 Task: Create a due date automation trigger when advanced on, 2 hours after a card is due add content with a description ending with resume.
Action: Mouse moved to (969, 79)
Screenshot: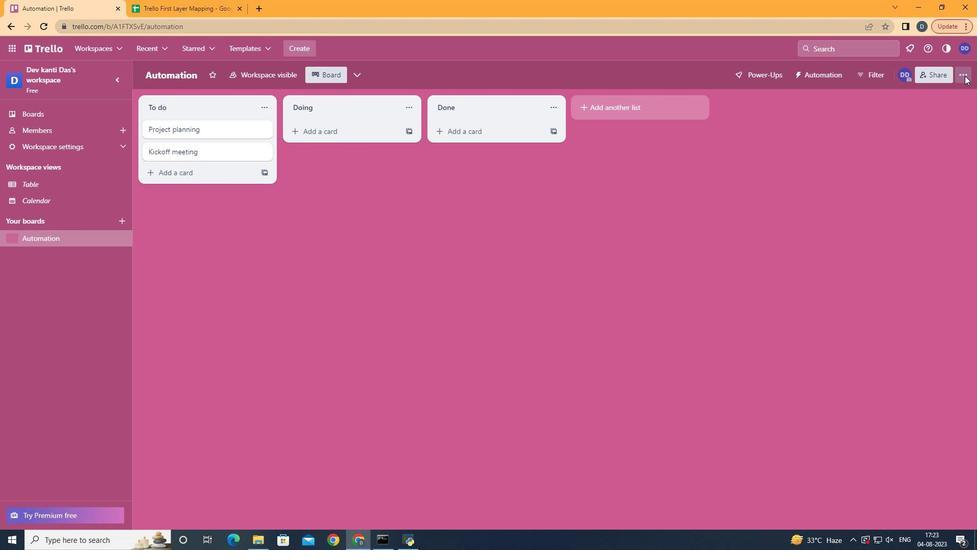
Action: Mouse pressed left at (969, 79)
Screenshot: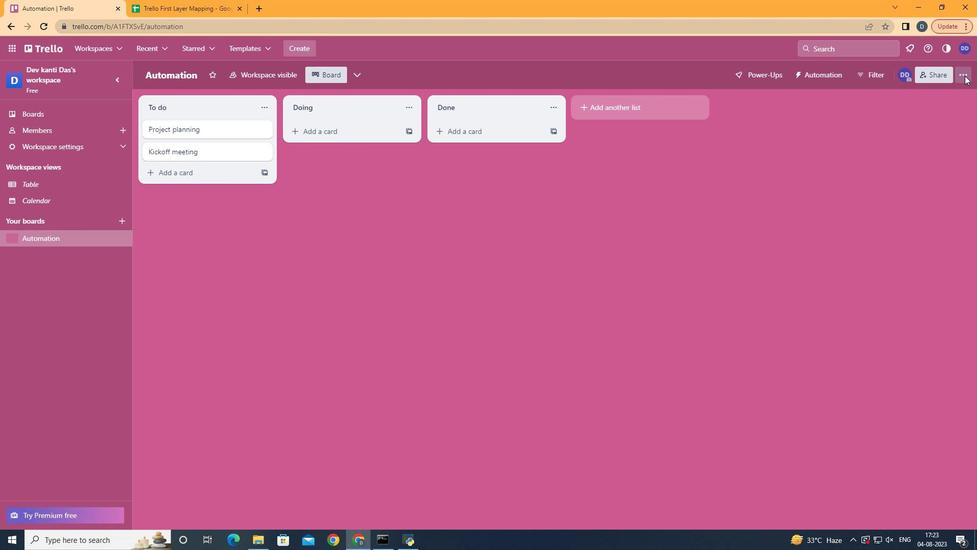 
Action: Mouse moved to (907, 220)
Screenshot: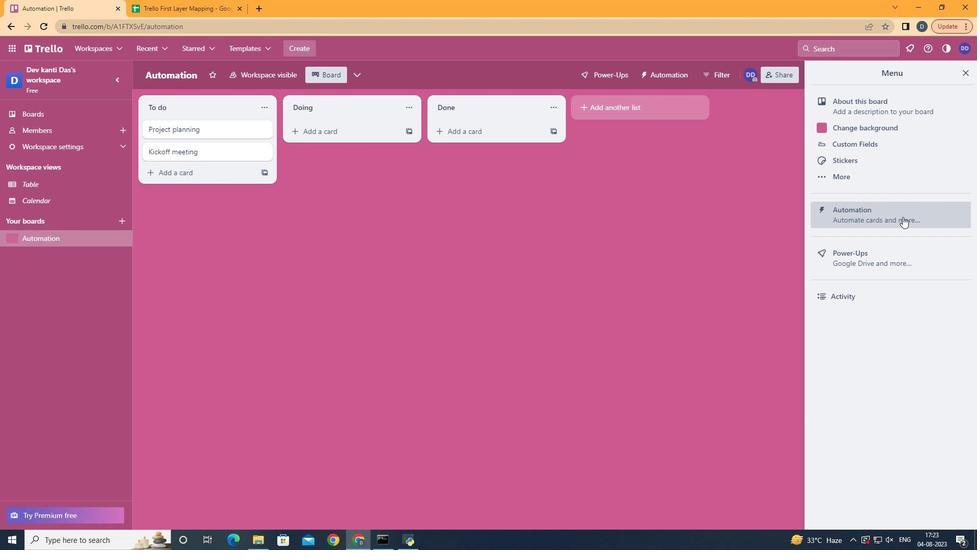 
Action: Mouse pressed left at (907, 220)
Screenshot: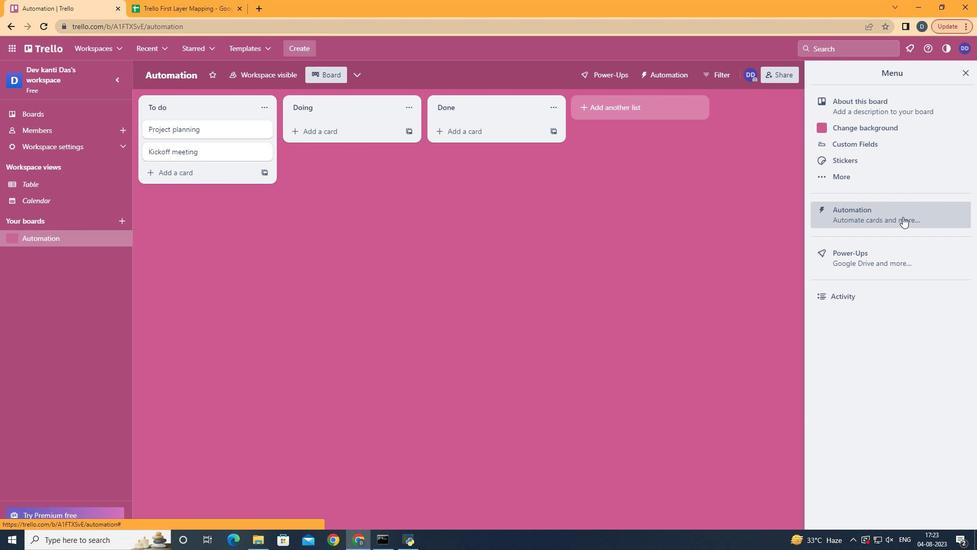 
Action: Mouse moved to (221, 206)
Screenshot: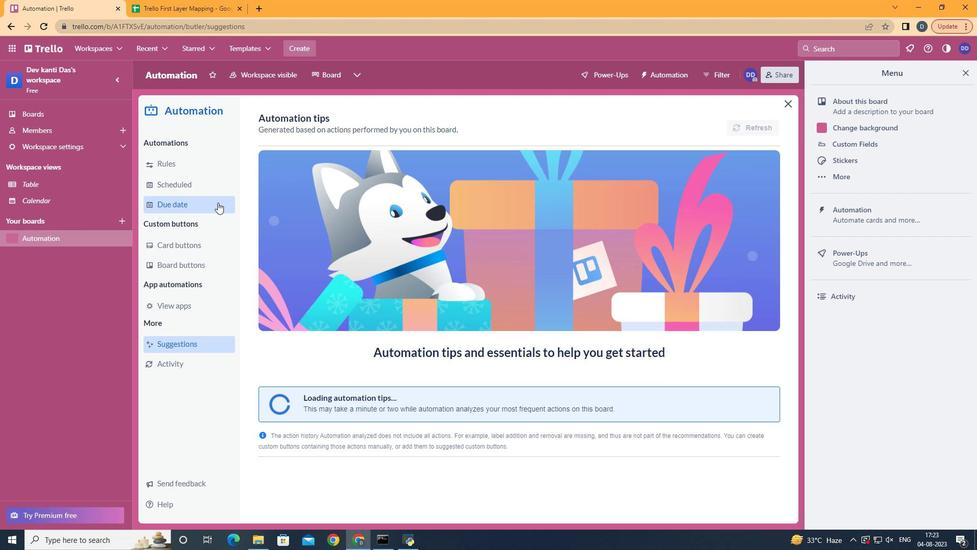 
Action: Mouse pressed left at (221, 206)
Screenshot: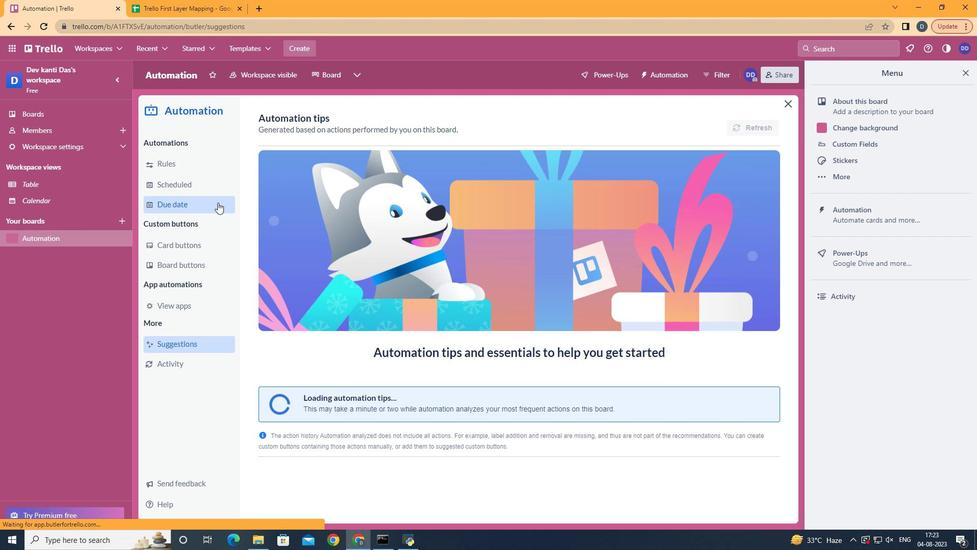 
Action: Mouse moved to (721, 122)
Screenshot: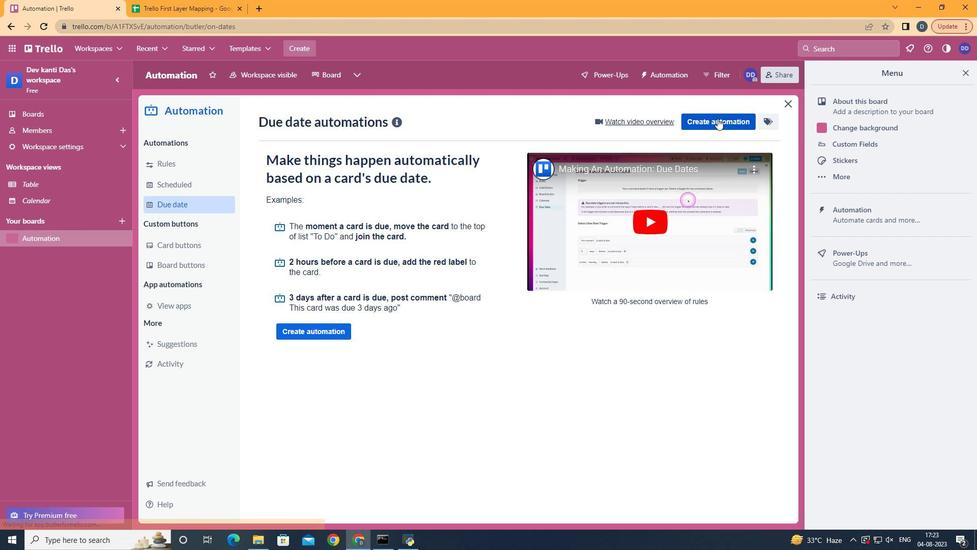 
Action: Mouse pressed left at (721, 122)
Screenshot: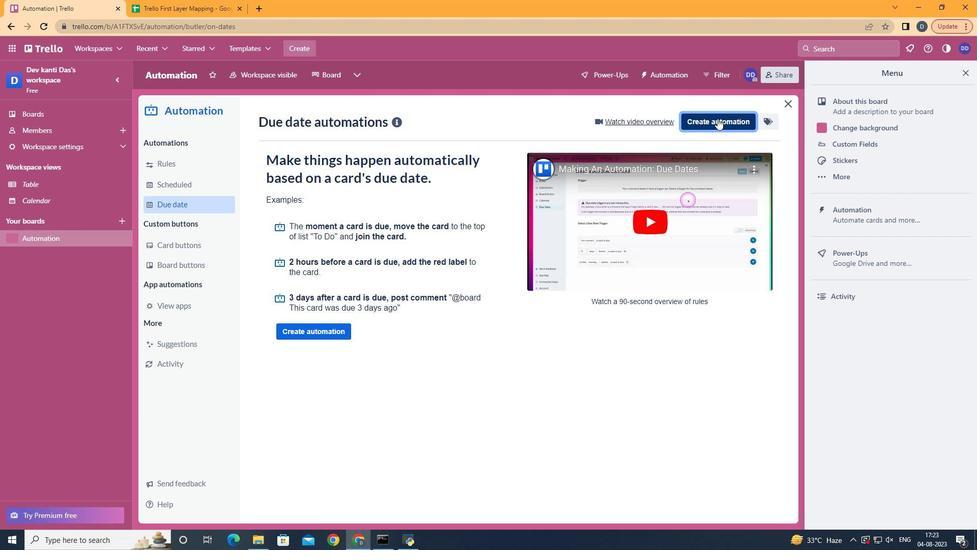 
Action: Mouse moved to (518, 222)
Screenshot: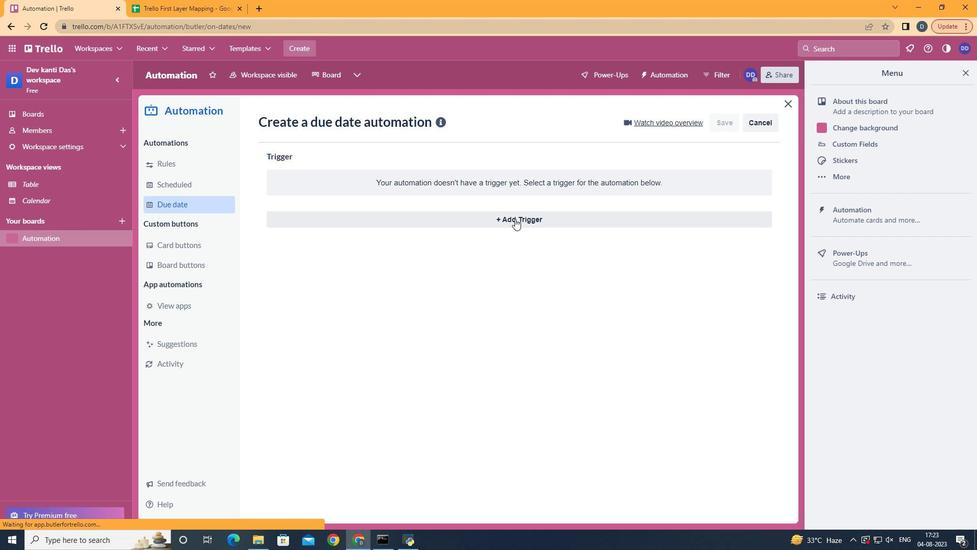 
Action: Mouse pressed left at (518, 222)
Screenshot: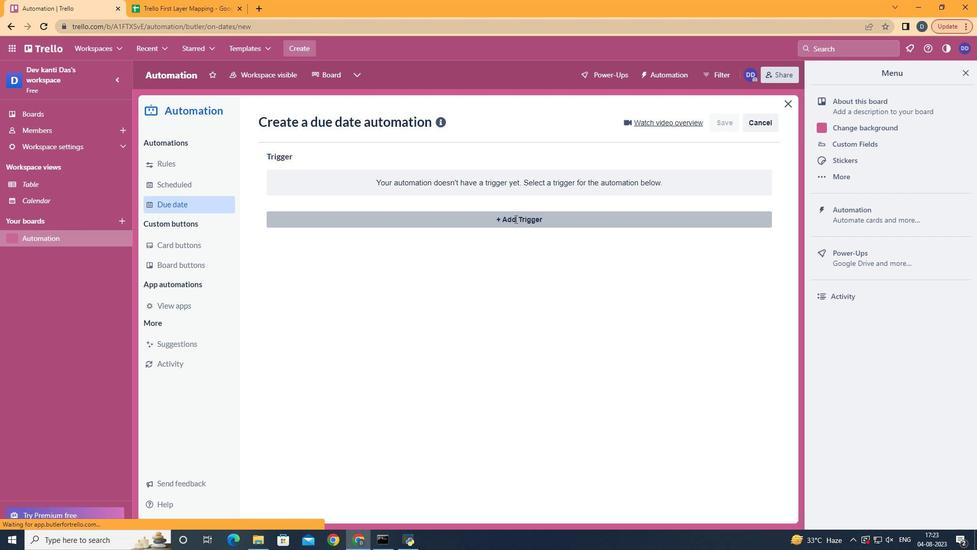 
Action: Mouse moved to (337, 438)
Screenshot: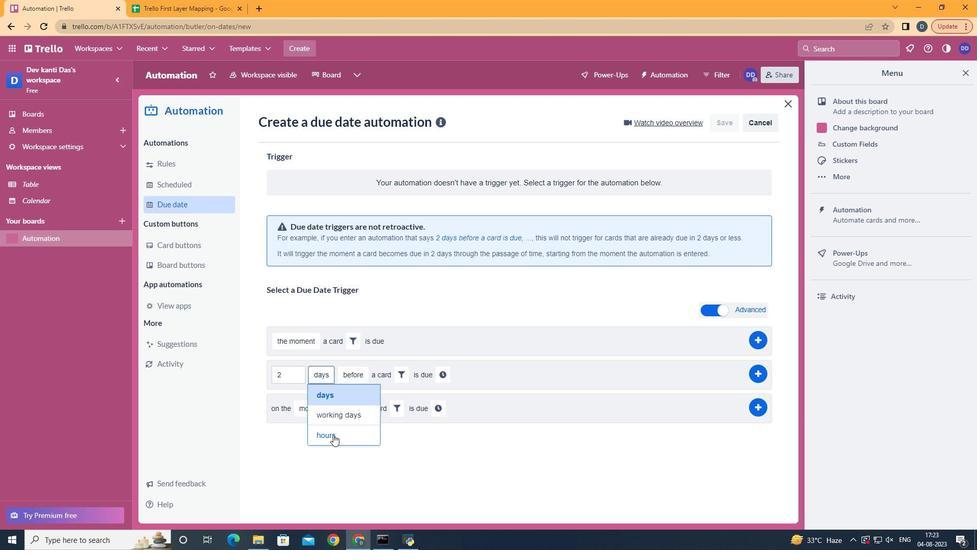 
Action: Mouse pressed left at (337, 438)
Screenshot: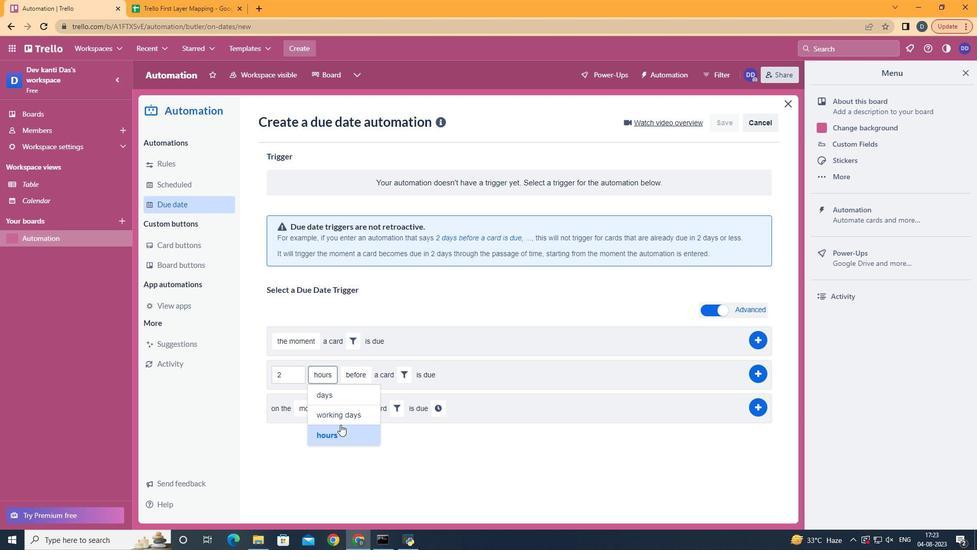 
Action: Mouse moved to (367, 420)
Screenshot: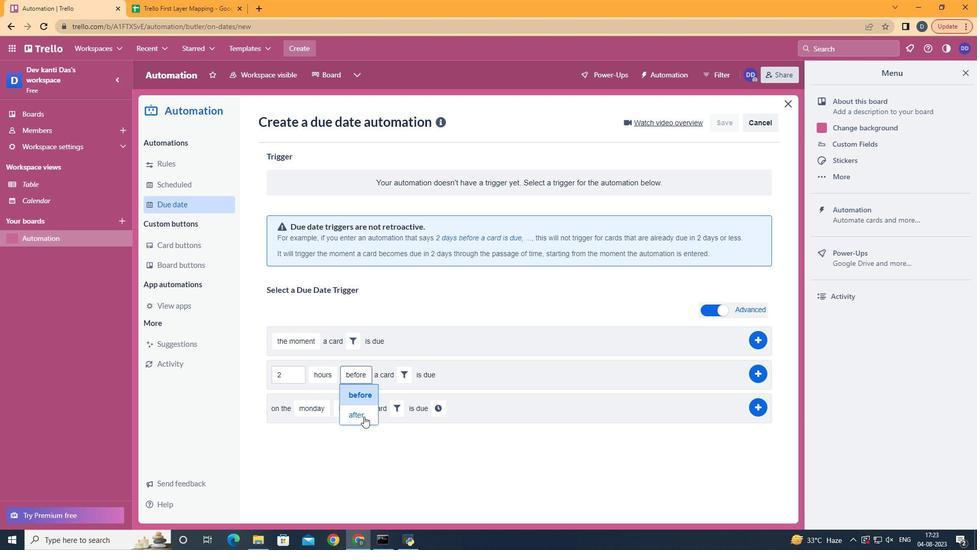 
Action: Mouse pressed left at (367, 420)
Screenshot: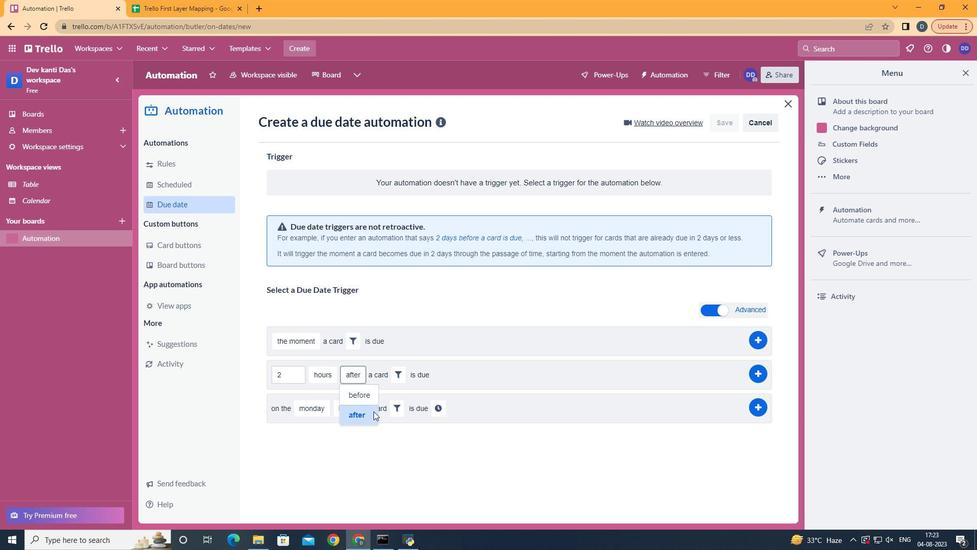 
Action: Mouse moved to (403, 381)
Screenshot: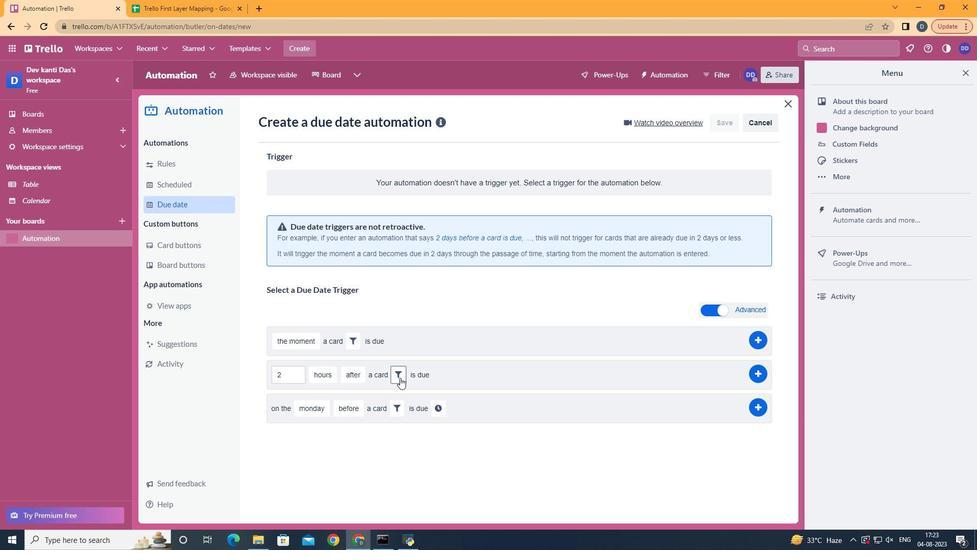 
Action: Mouse pressed left at (403, 381)
Screenshot: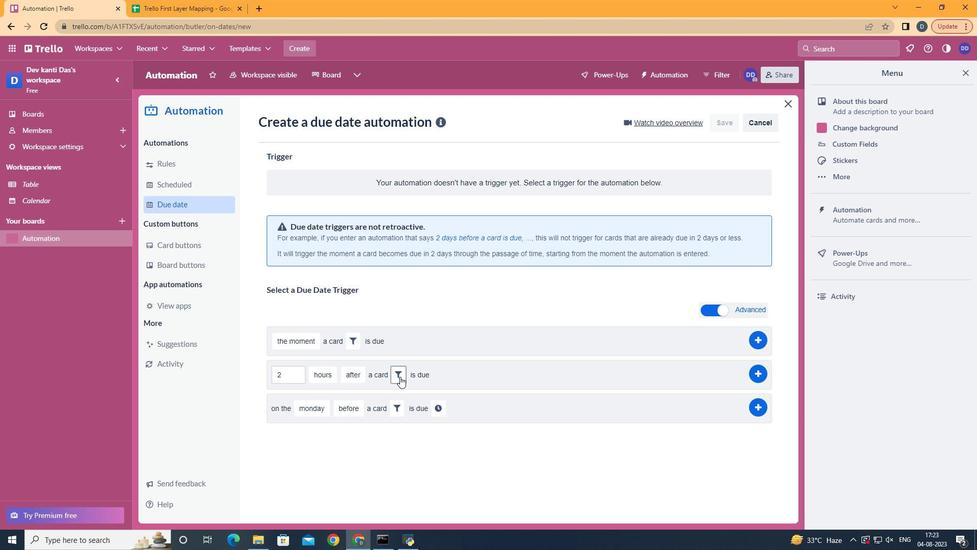 
Action: Mouse moved to (533, 414)
Screenshot: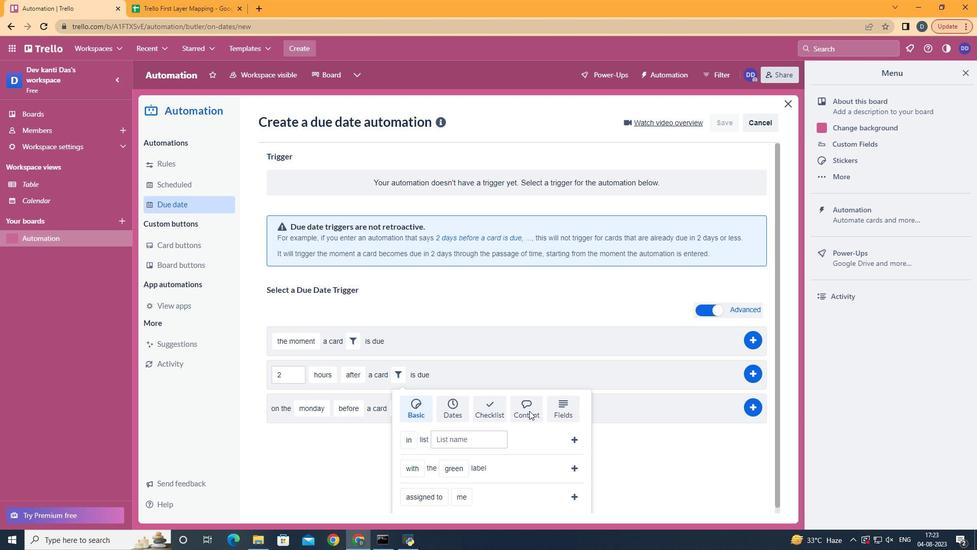 
Action: Mouse pressed left at (533, 414)
Screenshot: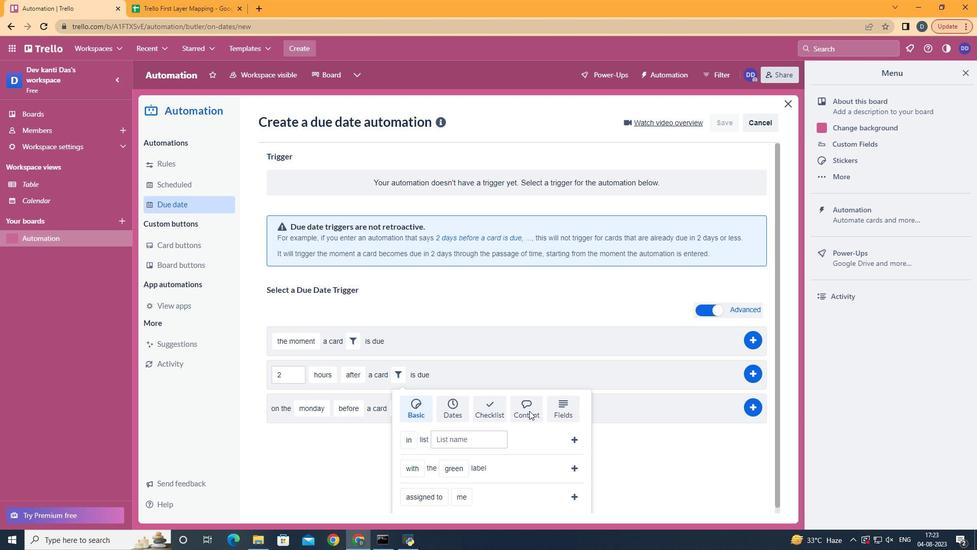 
Action: Mouse moved to (446, 486)
Screenshot: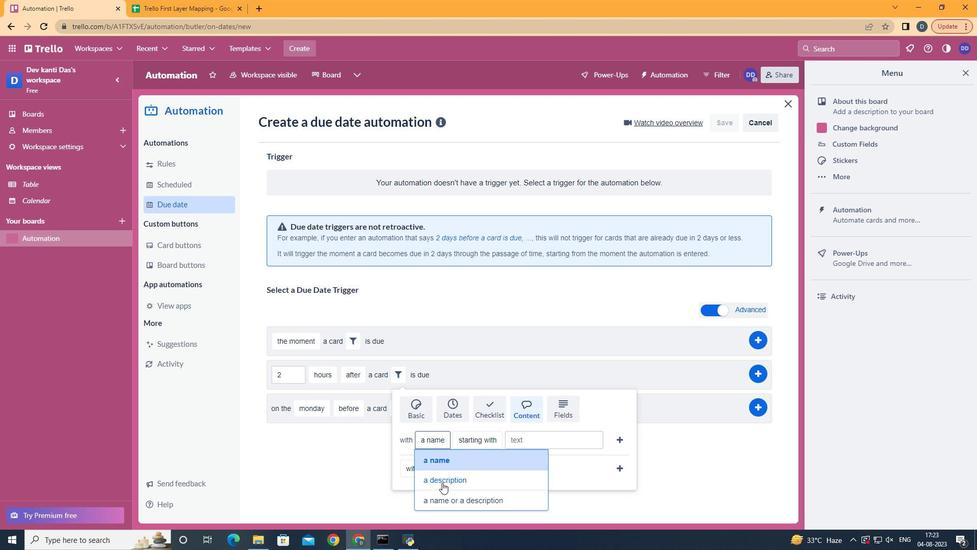 
Action: Mouse pressed left at (446, 486)
Screenshot: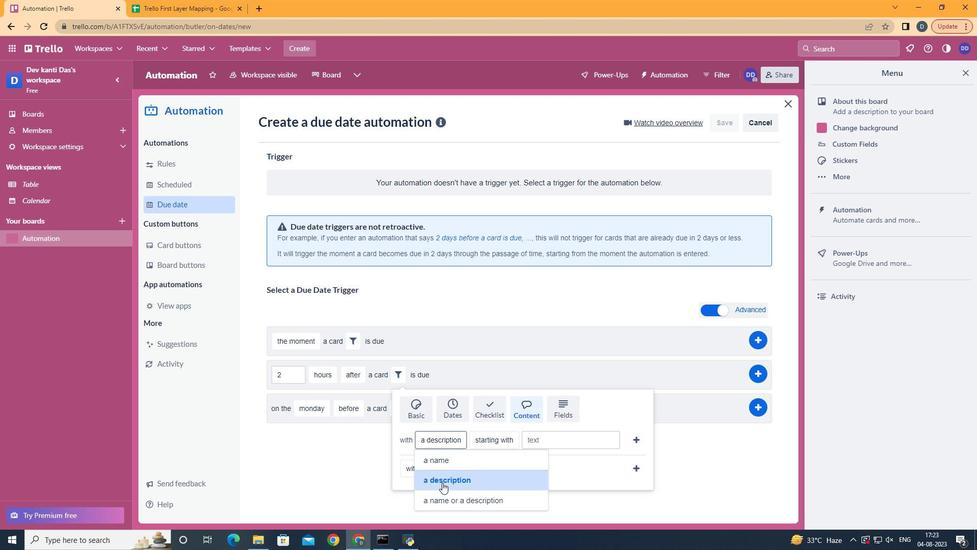 
Action: Mouse moved to (513, 345)
Screenshot: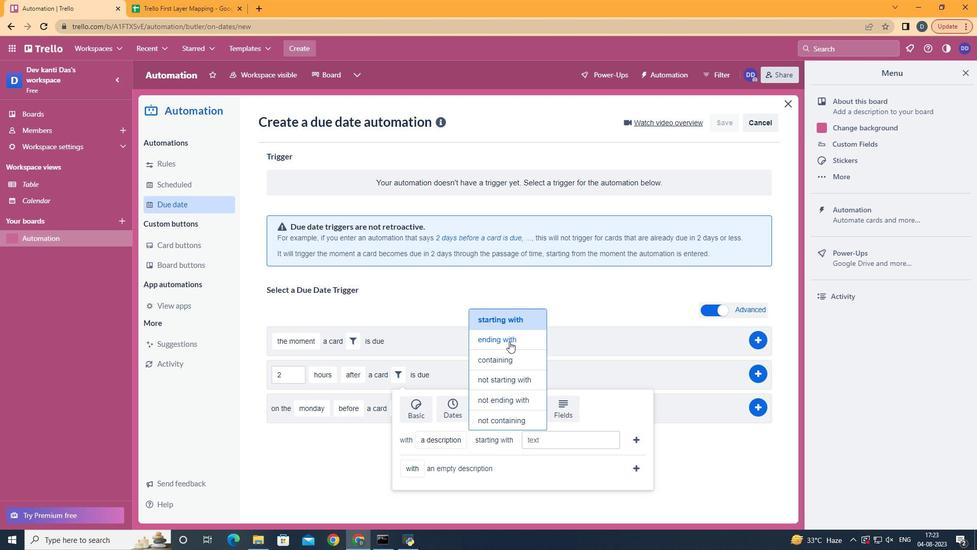 
Action: Mouse pressed left at (513, 345)
Screenshot: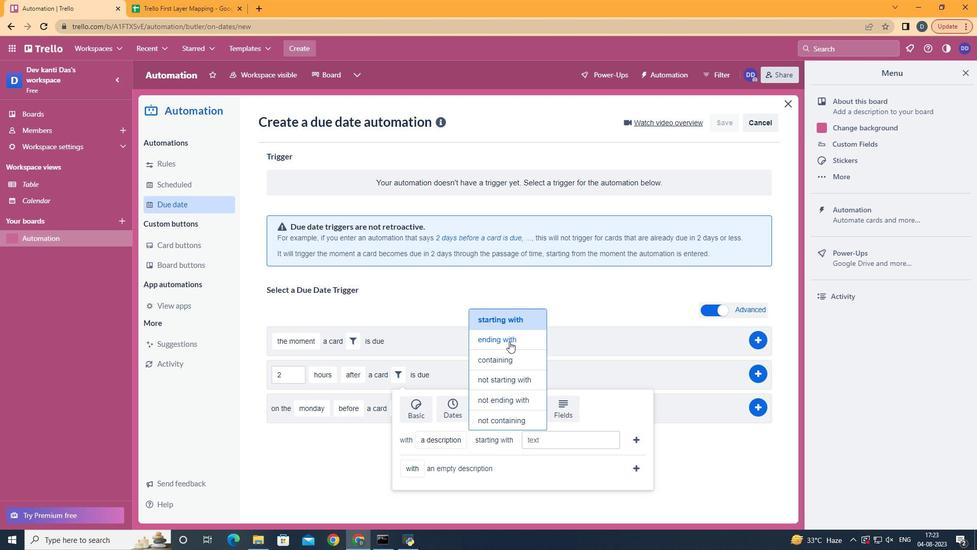 
Action: Mouse moved to (566, 445)
Screenshot: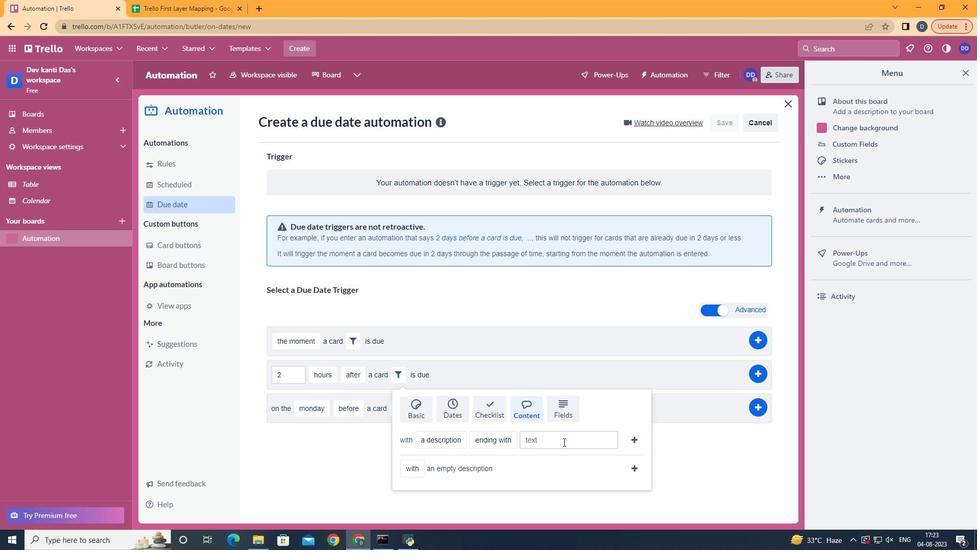 
Action: Mouse pressed left at (566, 445)
Screenshot: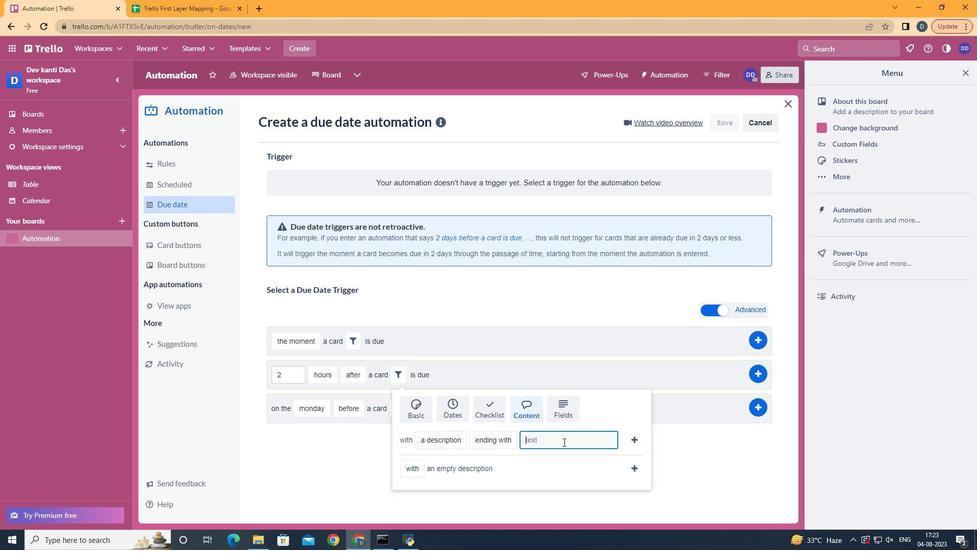 
Action: Mouse moved to (567, 445)
Screenshot: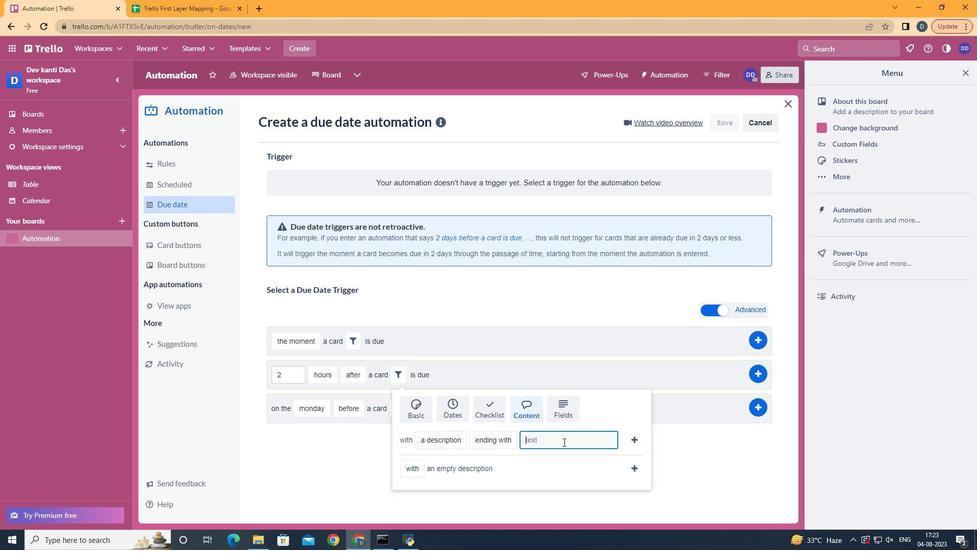 
Action: Key pressed resume
Screenshot: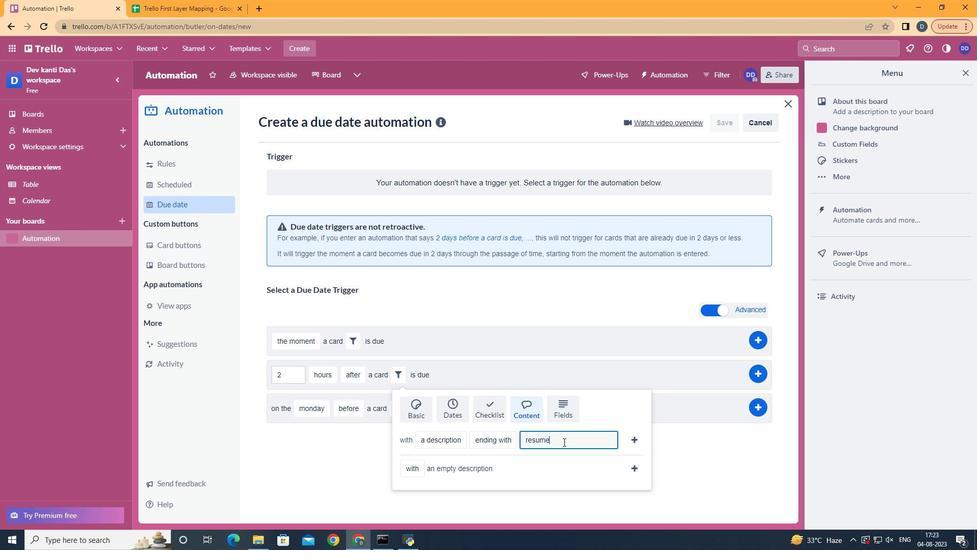 
Action: Mouse moved to (636, 439)
Screenshot: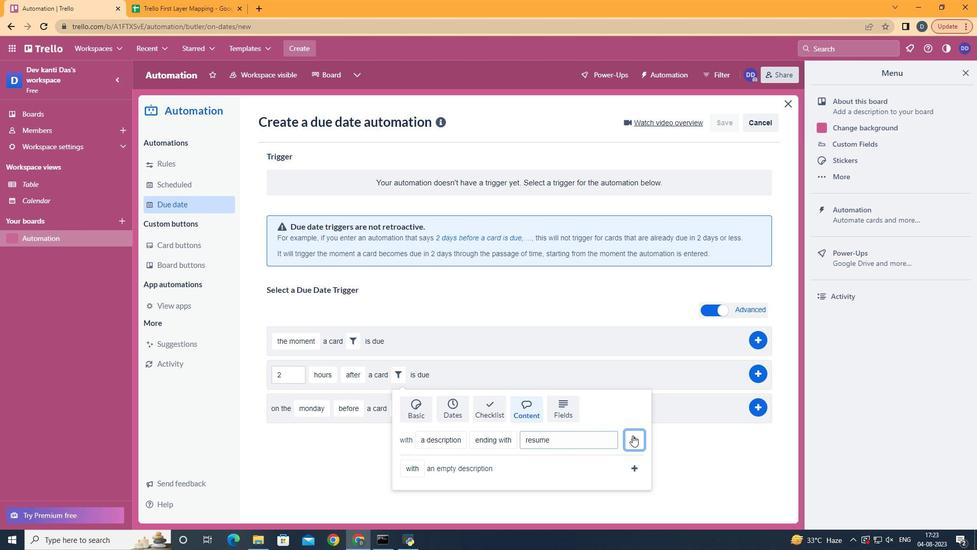 
Action: Mouse pressed left at (636, 439)
Screenshot: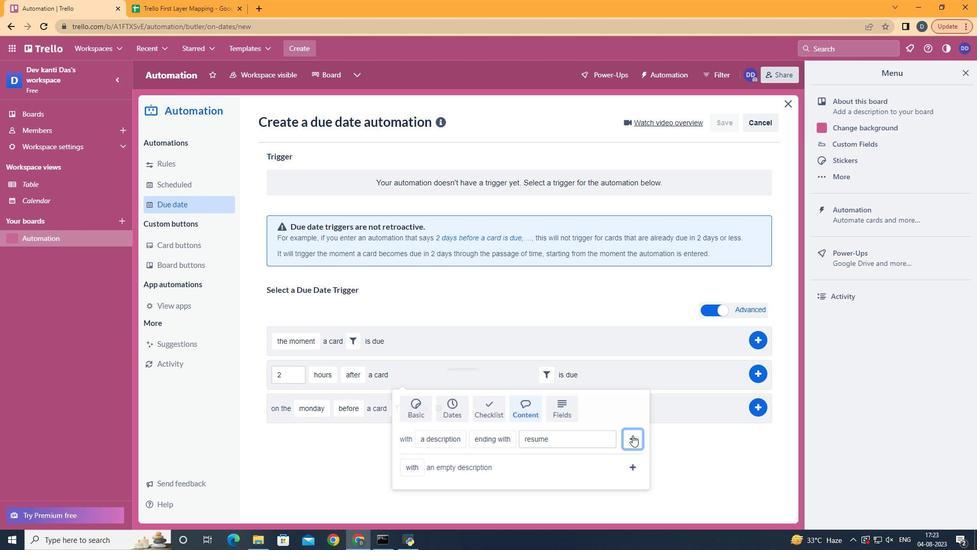 
Action: Mouse moved to (755, 379)
Screenshot: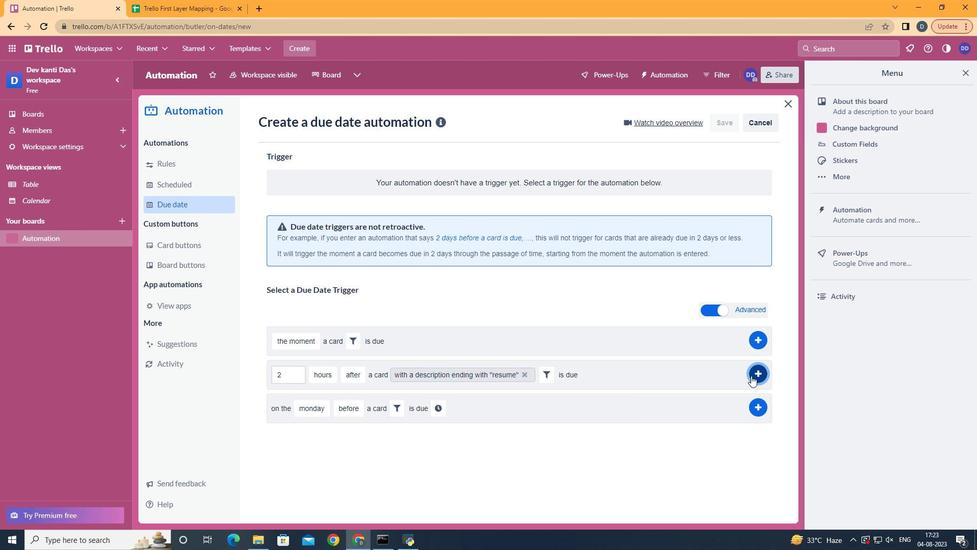 
Action: Mouse pressed left at (755, 379)
Screenshot: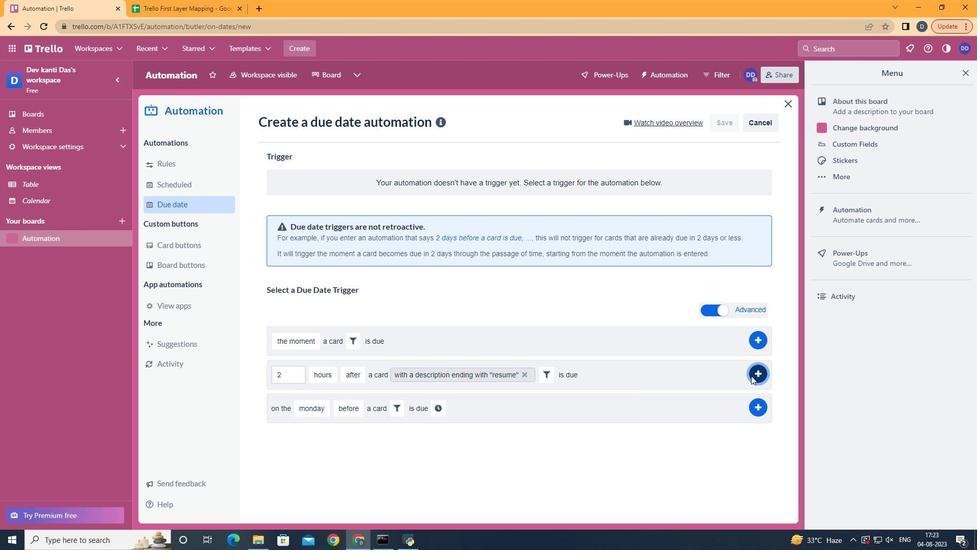 
Action: Mouse moved to (500, 190)
Screenshot: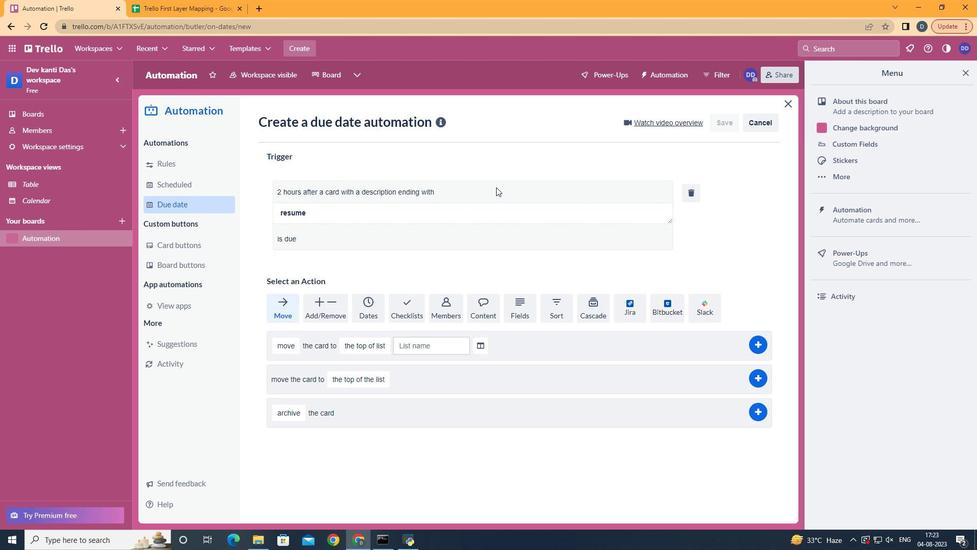 
